 Task: Use Bowling Strike Effect in this video Movie B.mp4
Action: Mouse moved to (283, 109)
Screenshot: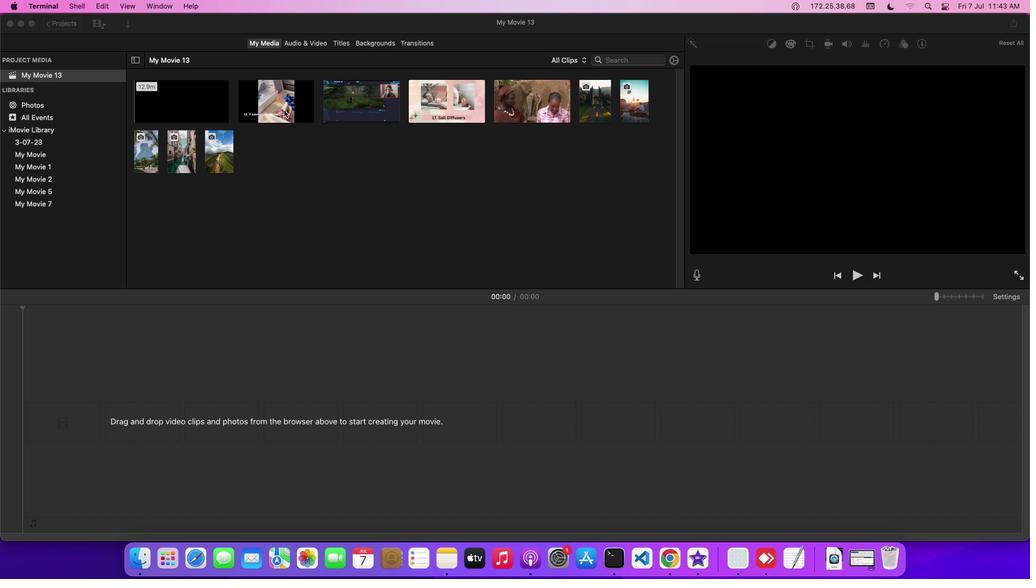 
Action: Mouse pressed left at (283, 109)
Screenshot: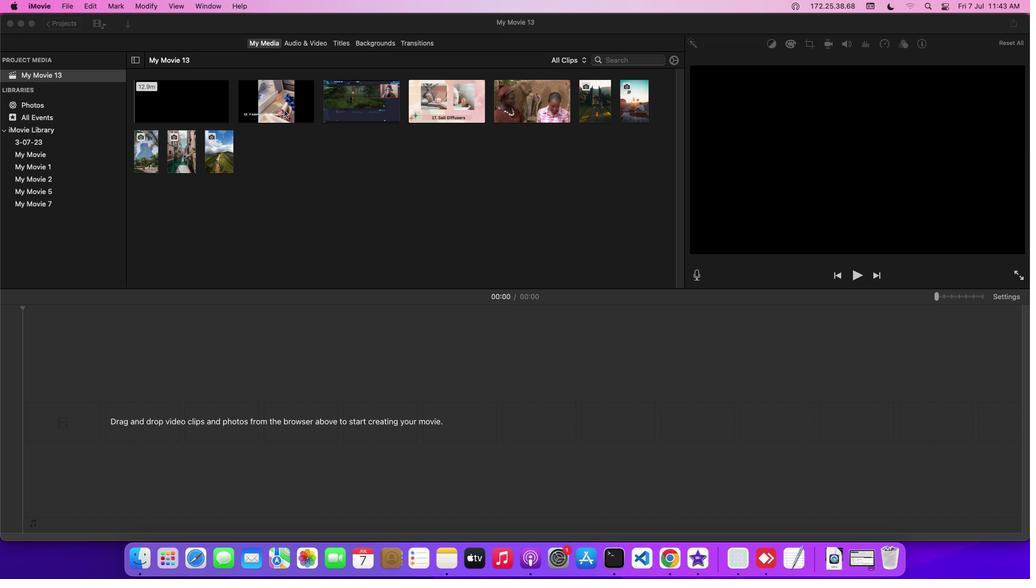 
Action: Mouse moved to (284, 40)
Screenshot: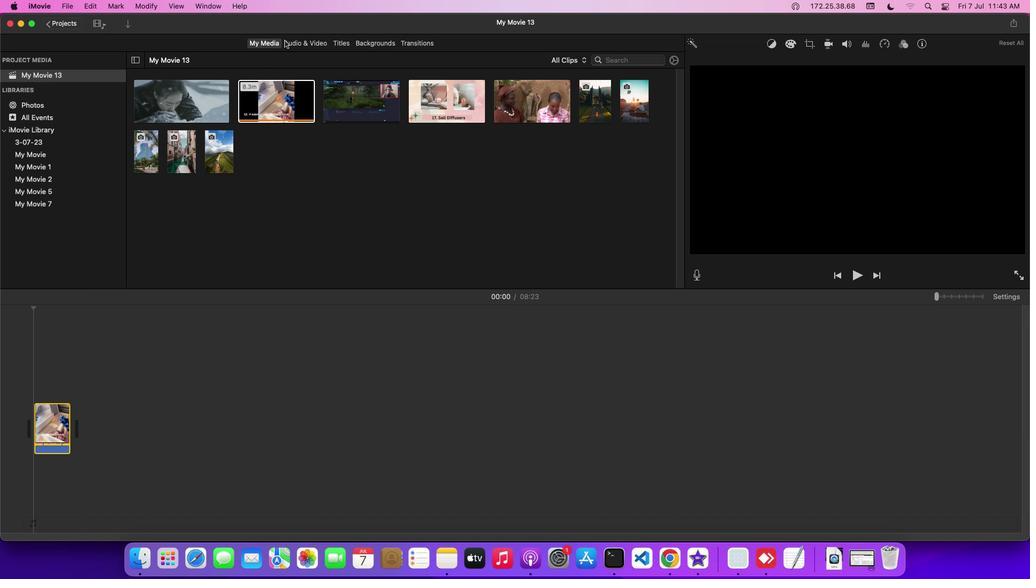 
Action: Mouse pressed left at (284, 40)
Screenshot: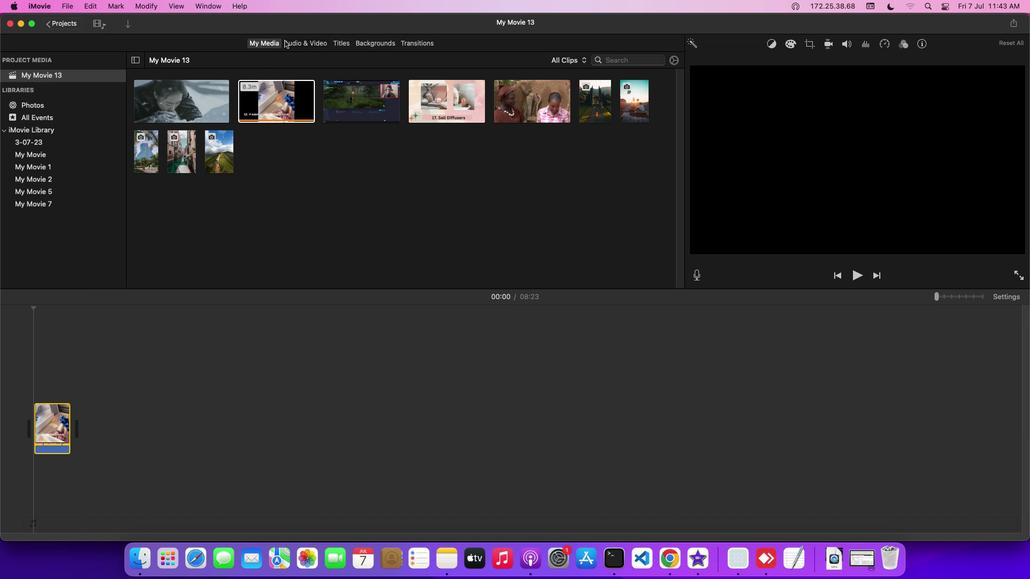 
Action: Mouse moved to (69, 99)
Screenshot: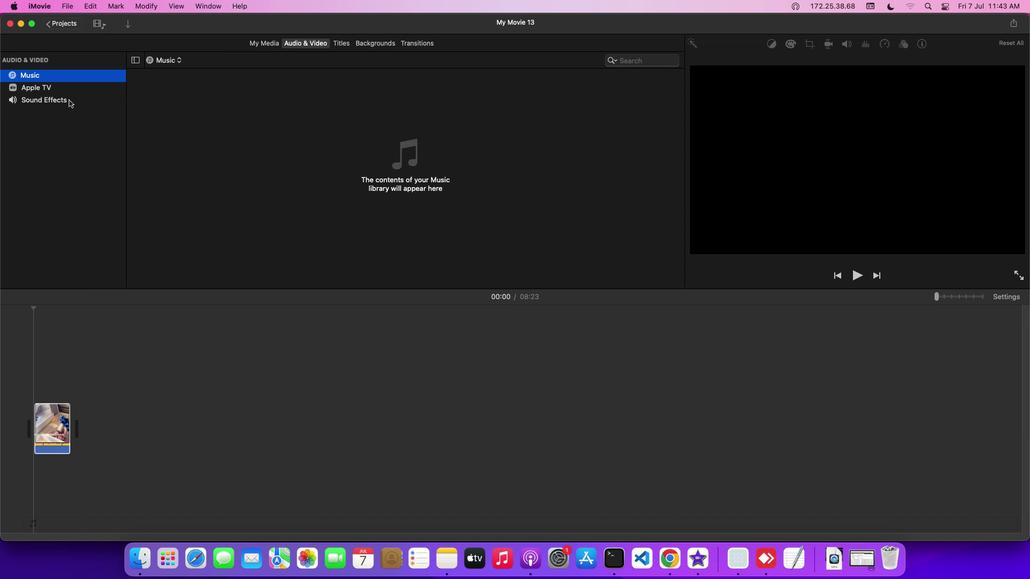 
Action: Mouse pressed left at (69, 99)
Screenshot: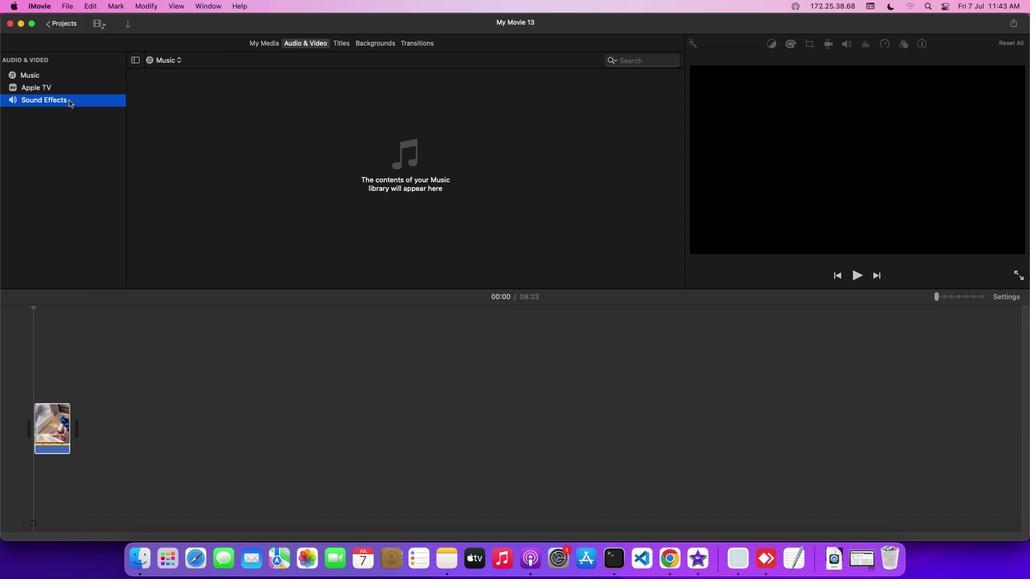 
Action: Mouse moved to (160, 197)
Screenshot: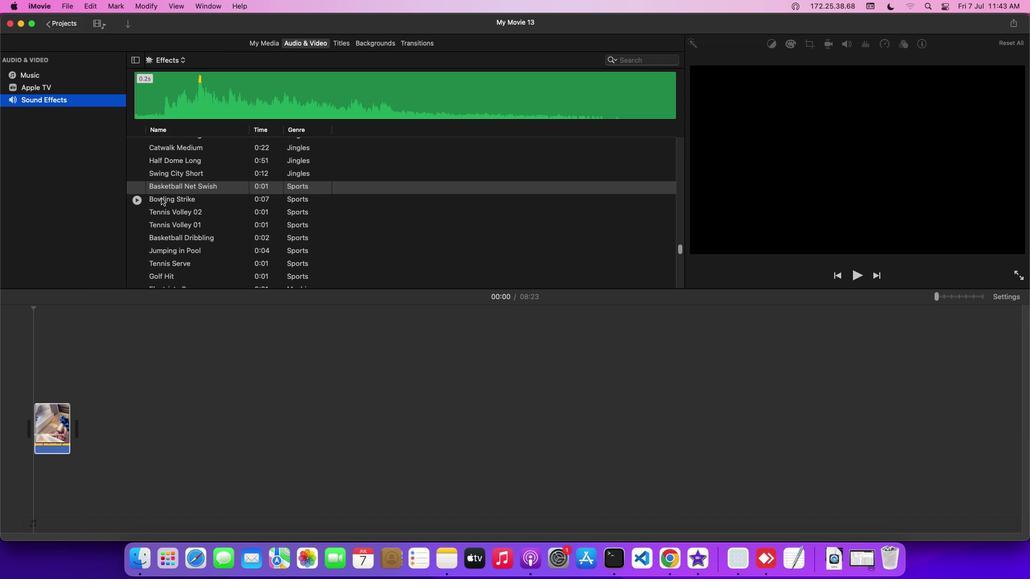
Action: Mouse pressed left at (160, 197)
Screenshot: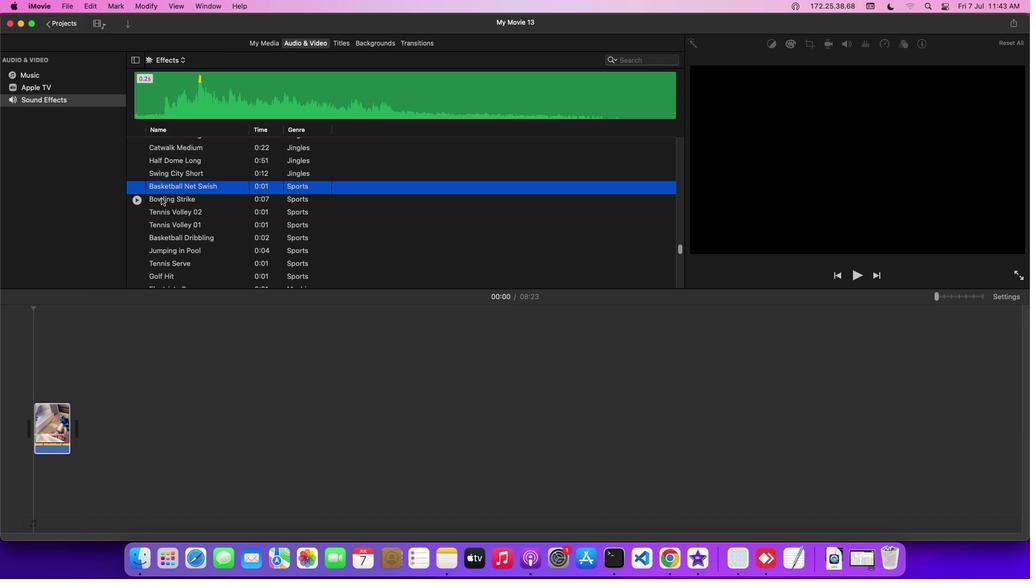 
Action: Mouse moved to (160, 199)
Screenshot: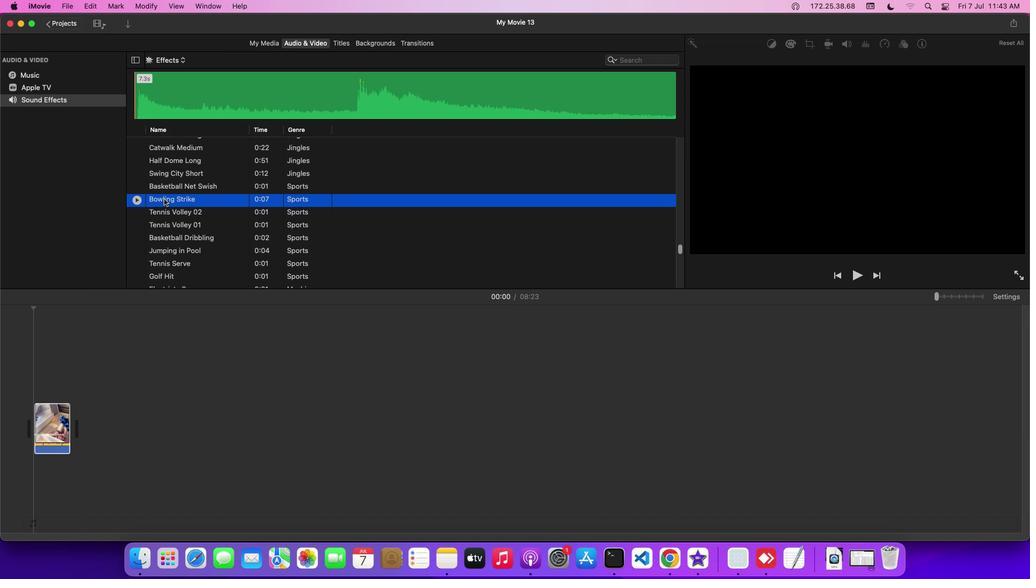 
Action: Mouse pressed left at (160, 199)
Screenshot: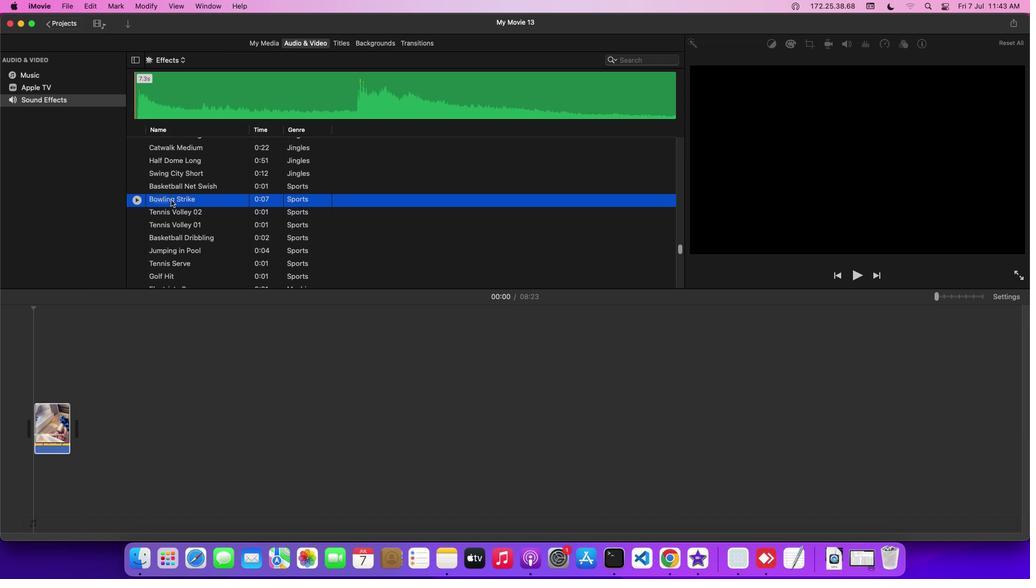 
Action: Mouse moved to (210, 449)
Screenshot: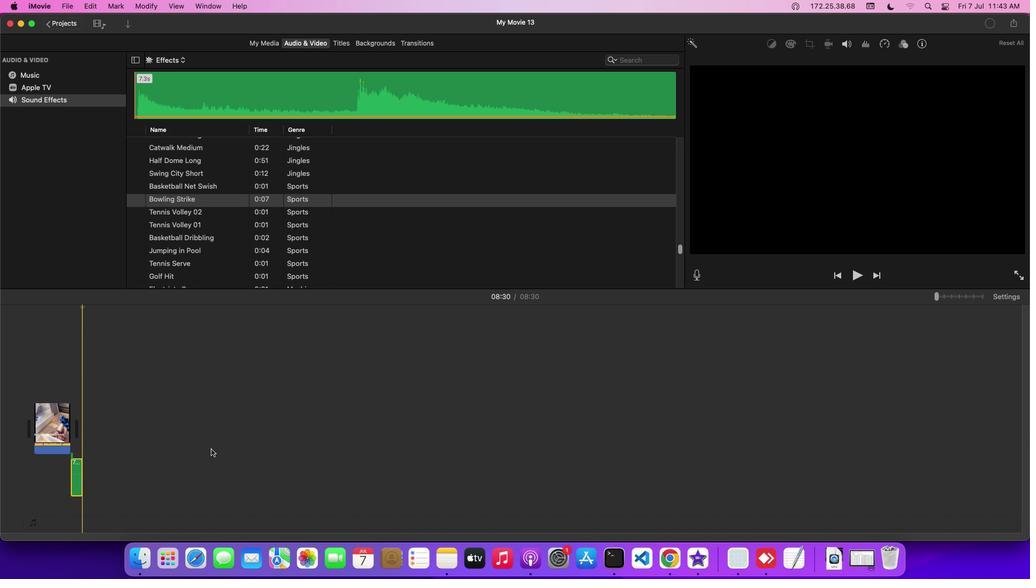 
